 Task: Use GitHub's "Stars" to bookmark projects.
Action: Mouse moved to (1049, 65)
Screenshot: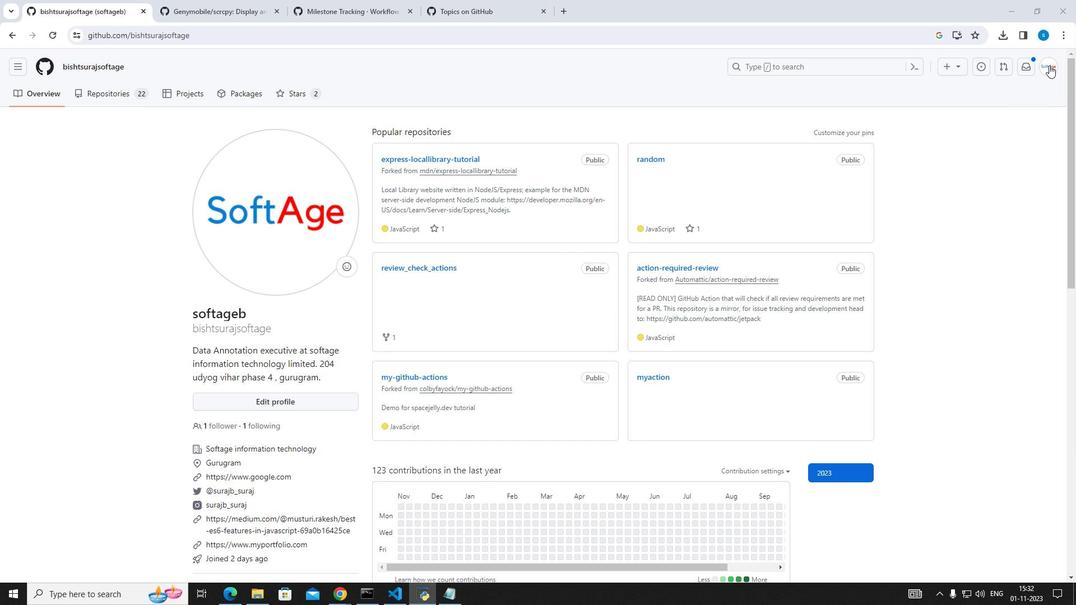
Action: Mouse pressed left at (1049, 65)
Screenshot: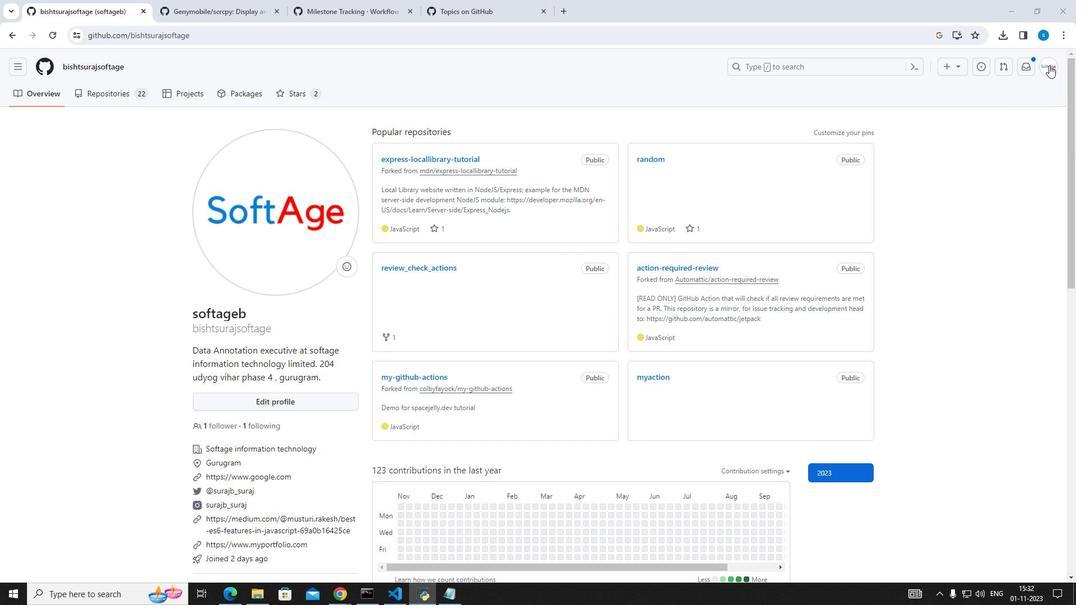 
Action: Mouse moved to (975, 150)
Screenshot: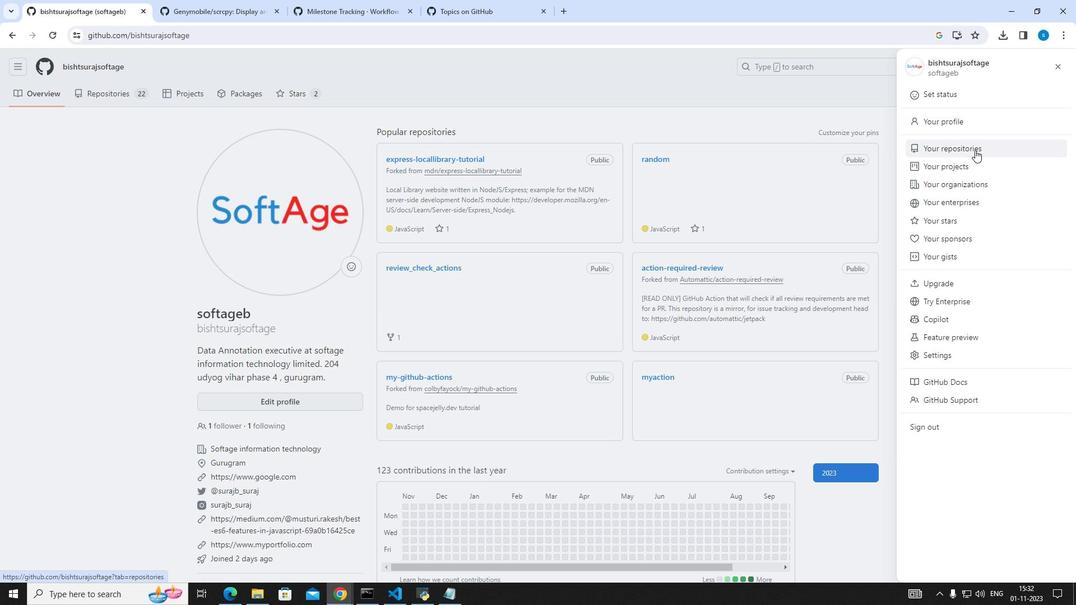 
Action: Mouse pressed left at (975, 150)
Screenshot: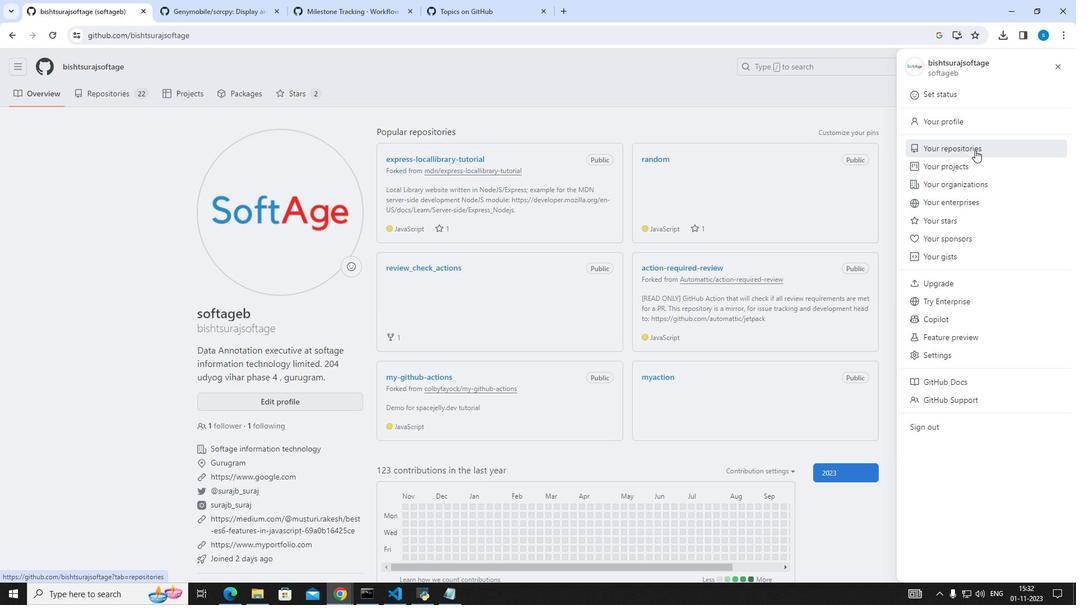 
Action: Mouse moved to (386, 246)
Screenshot: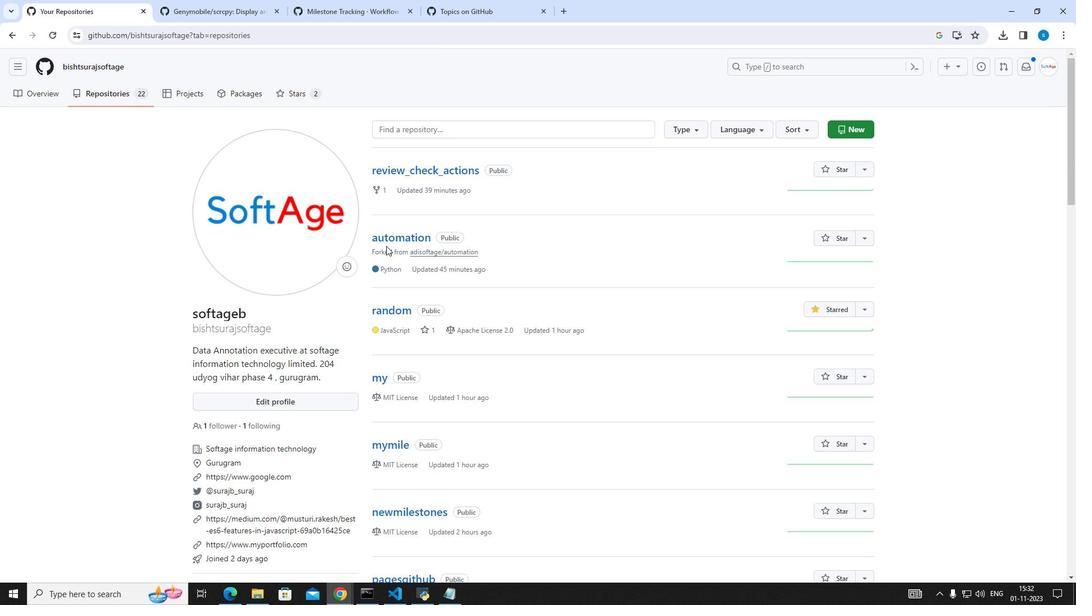 
Action: Mouse pressed left at (386, 246)
Screenshot: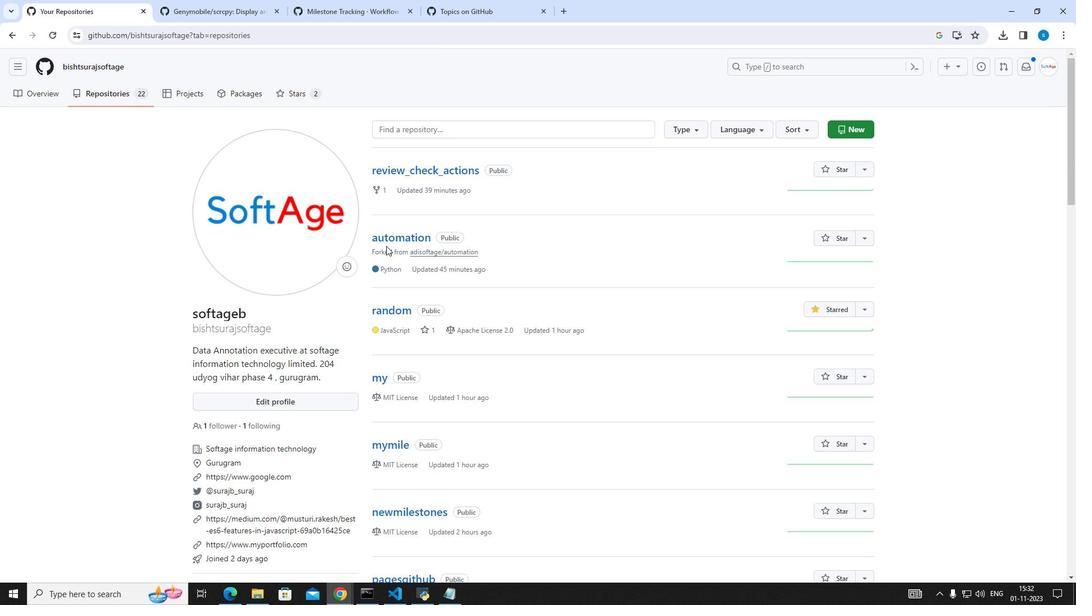
Action: Mouse moved to (389, 238)
Screenshot: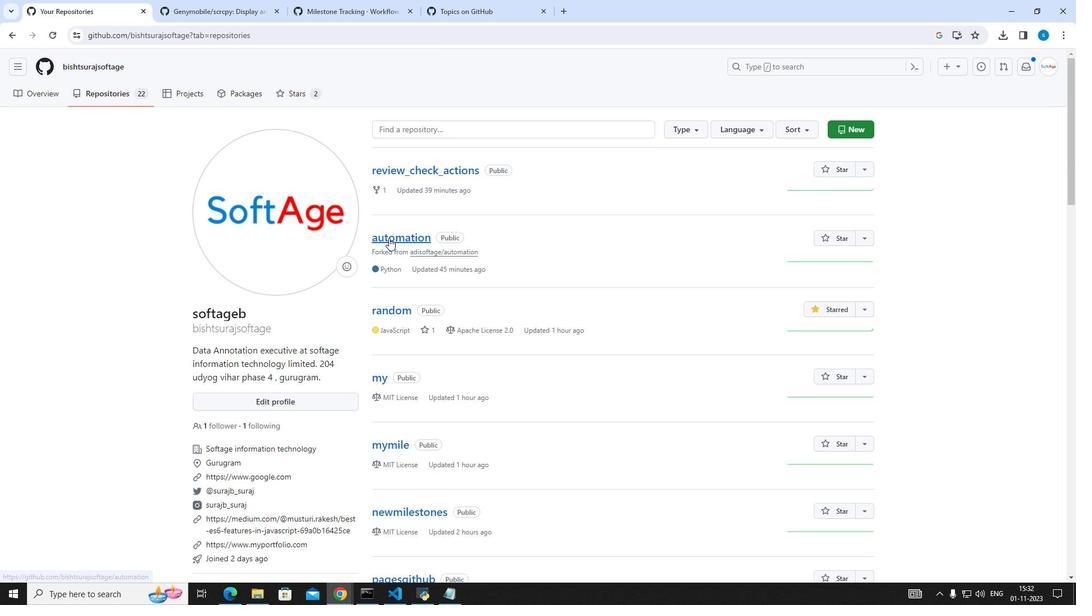 
Action: Mouse pressed left at (389, 238)
Screenshot: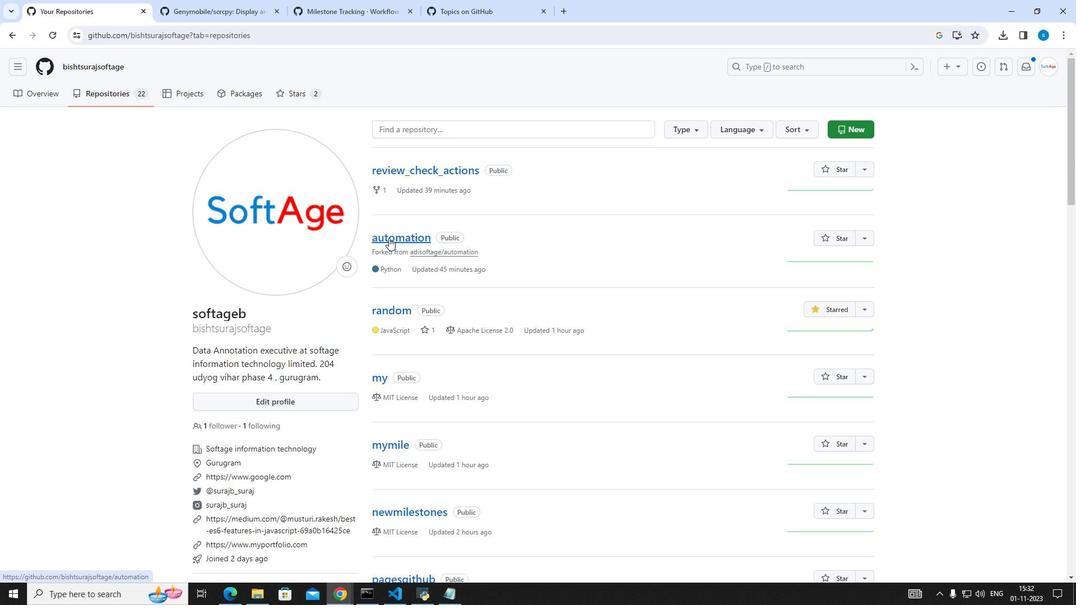 
Action: Mouse moved to (814, 120)
Screenshot: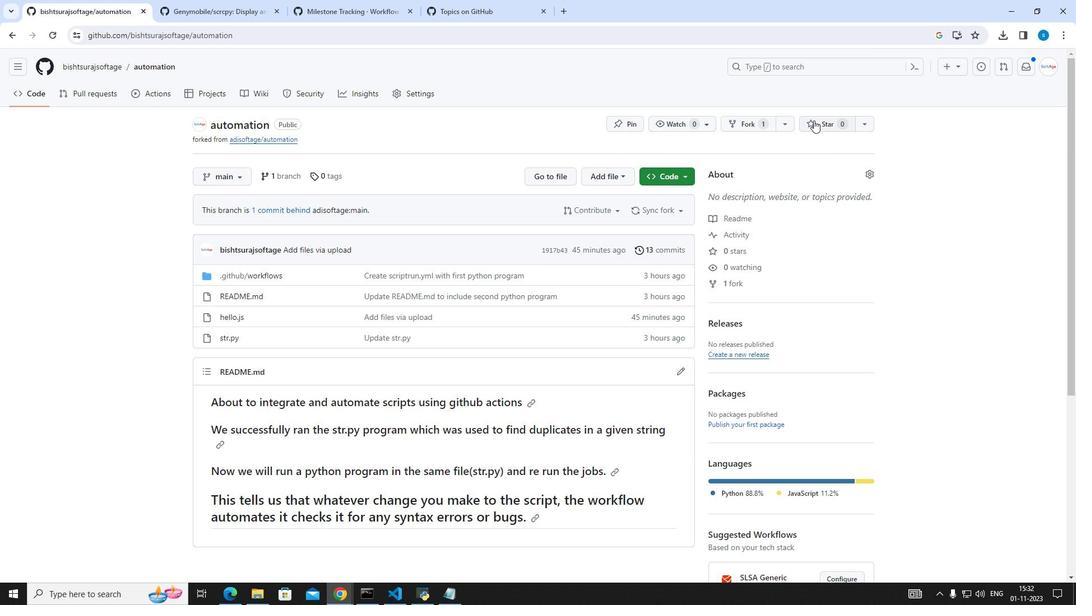 
Action: Mouse pressed left at (814, 120)
Screenshot: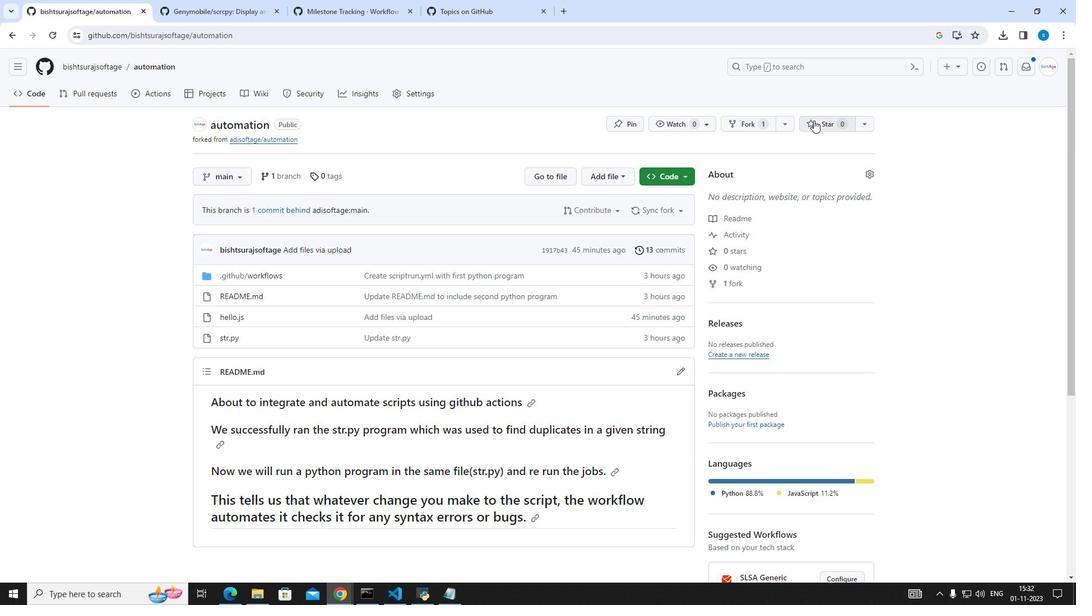 
Action: Mouse moved to (821, 148)
Screenshot: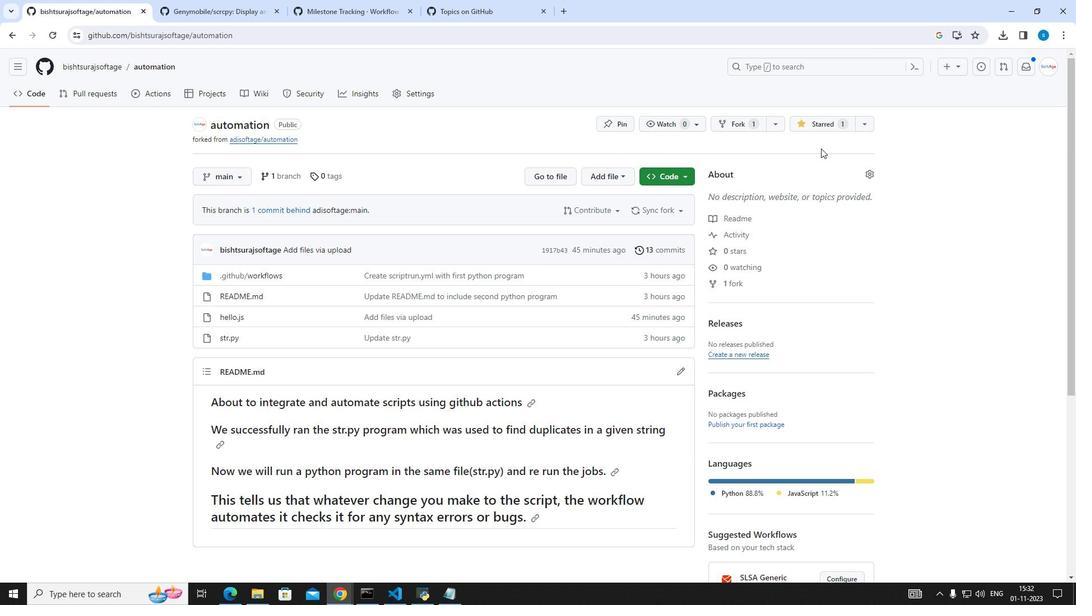 
